 Task: Add a condition where "Group Is Current user's groups" in recently solved tickets.
Action: Mouse moved to (137, 476)
Screenshot: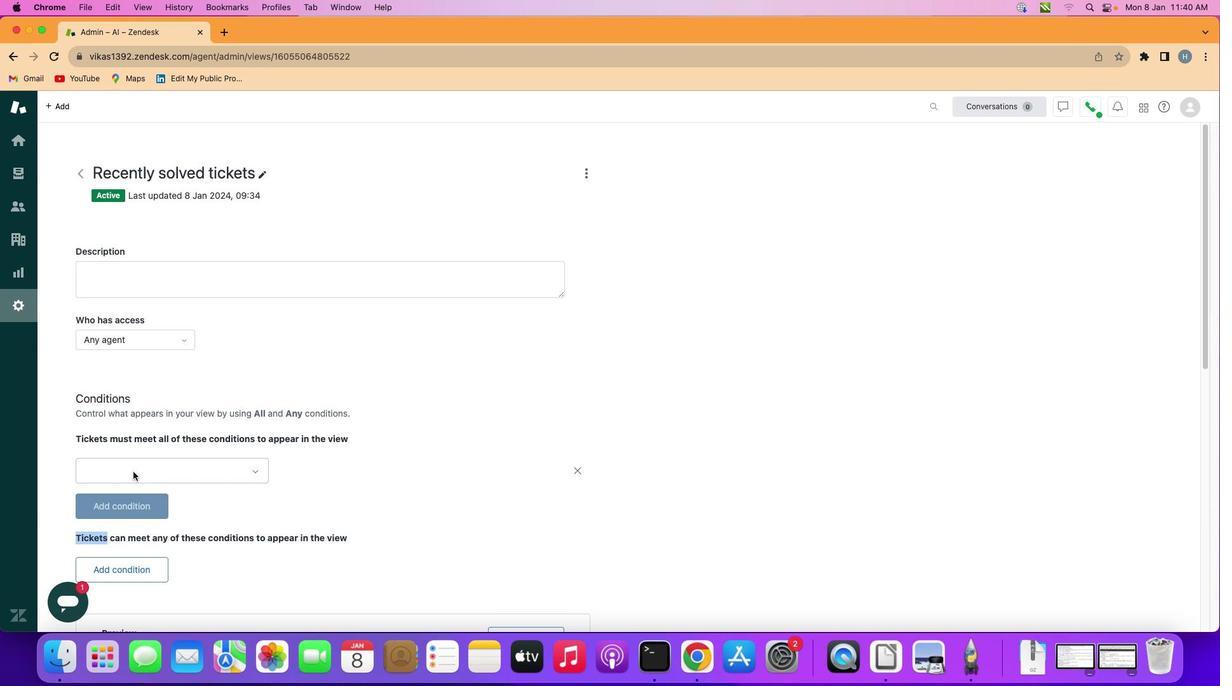 
Action: Mouse pressed left at (137, 476)
Screenshot: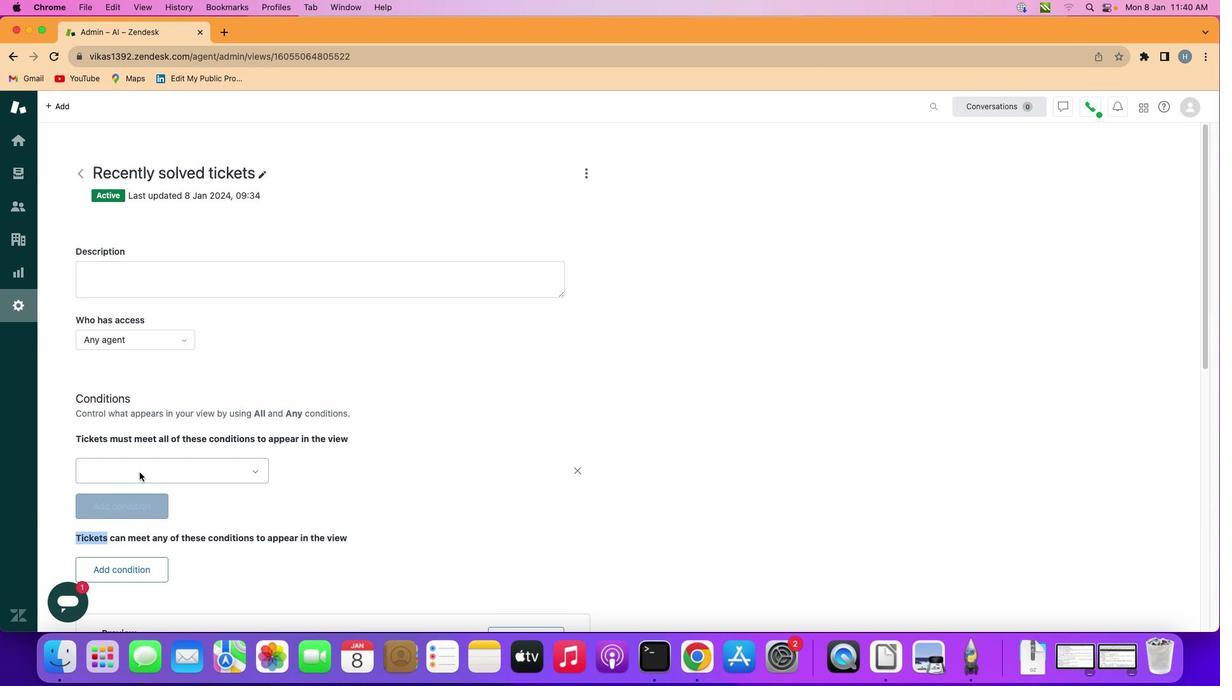 
Action: Mouse moved to (231, 478)
Screenshot: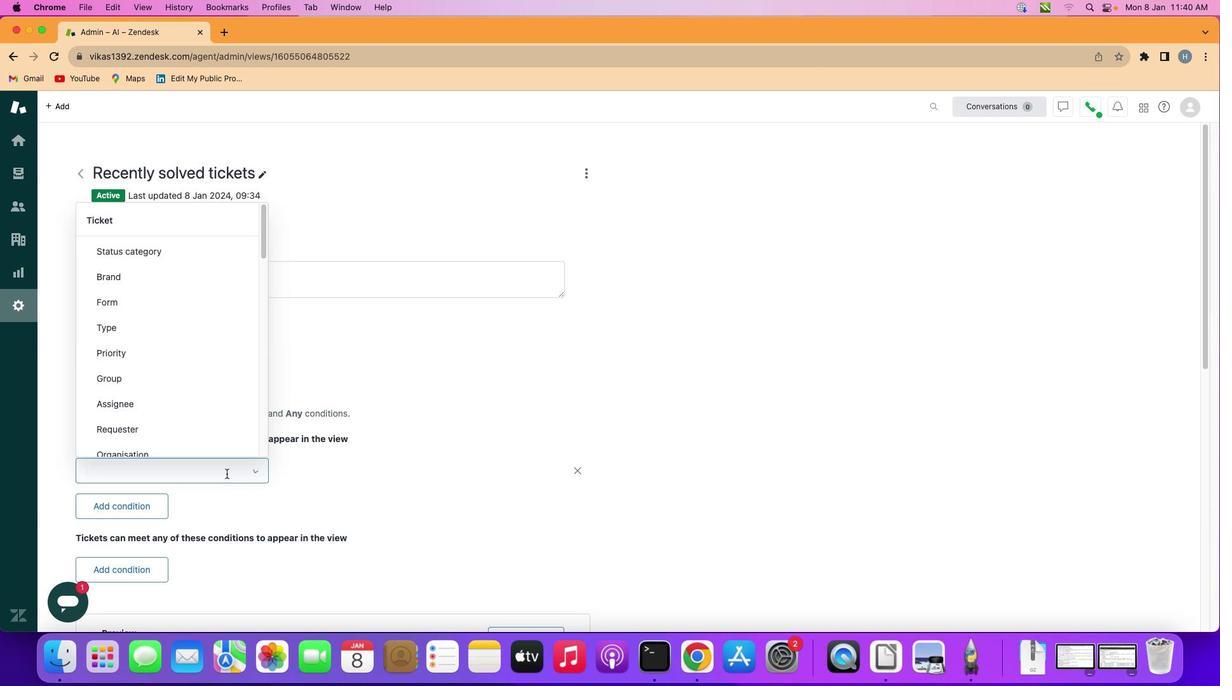 
Action: Mouse pressed left at (231, 478)
Screenshot: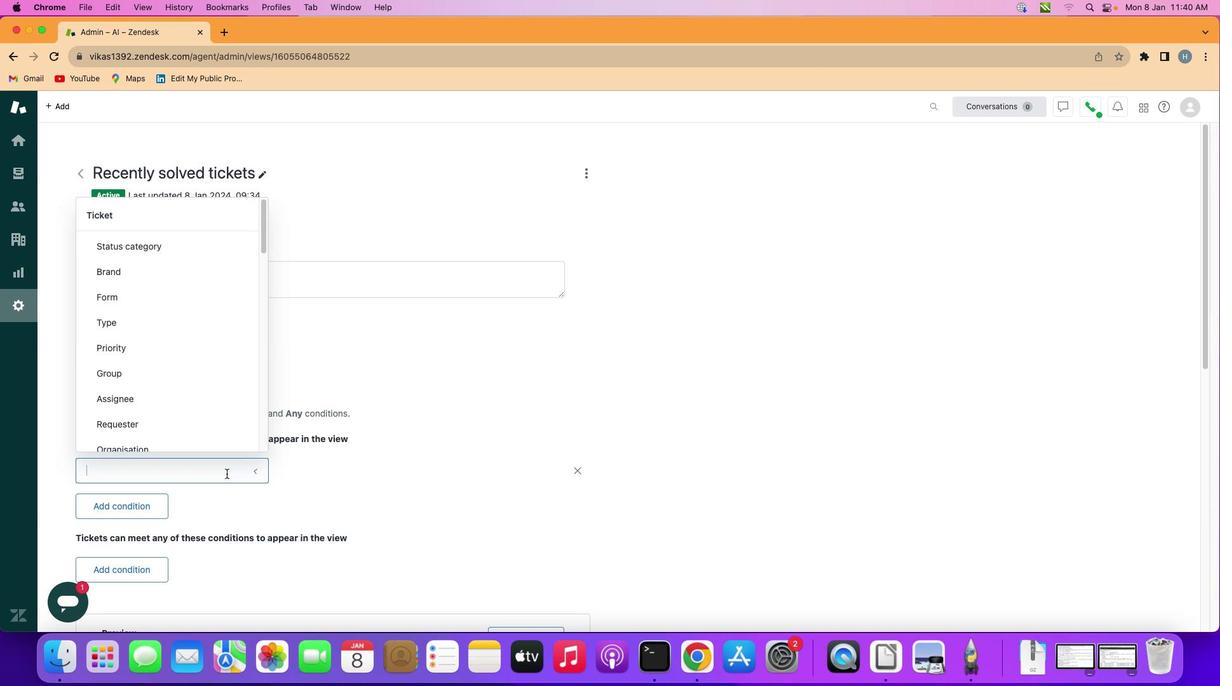 
Action: Mouse moved to (226, 387)
Screenshot: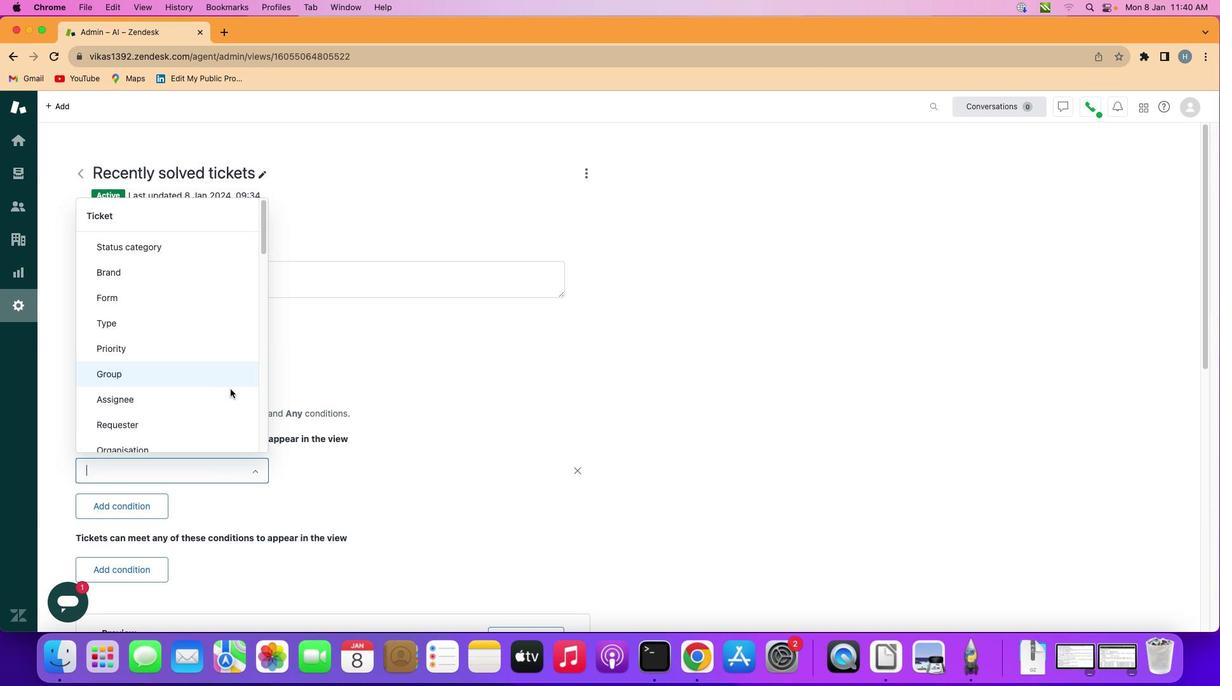 
Action: Mouse pressed left at (226, 387)
Screenshot: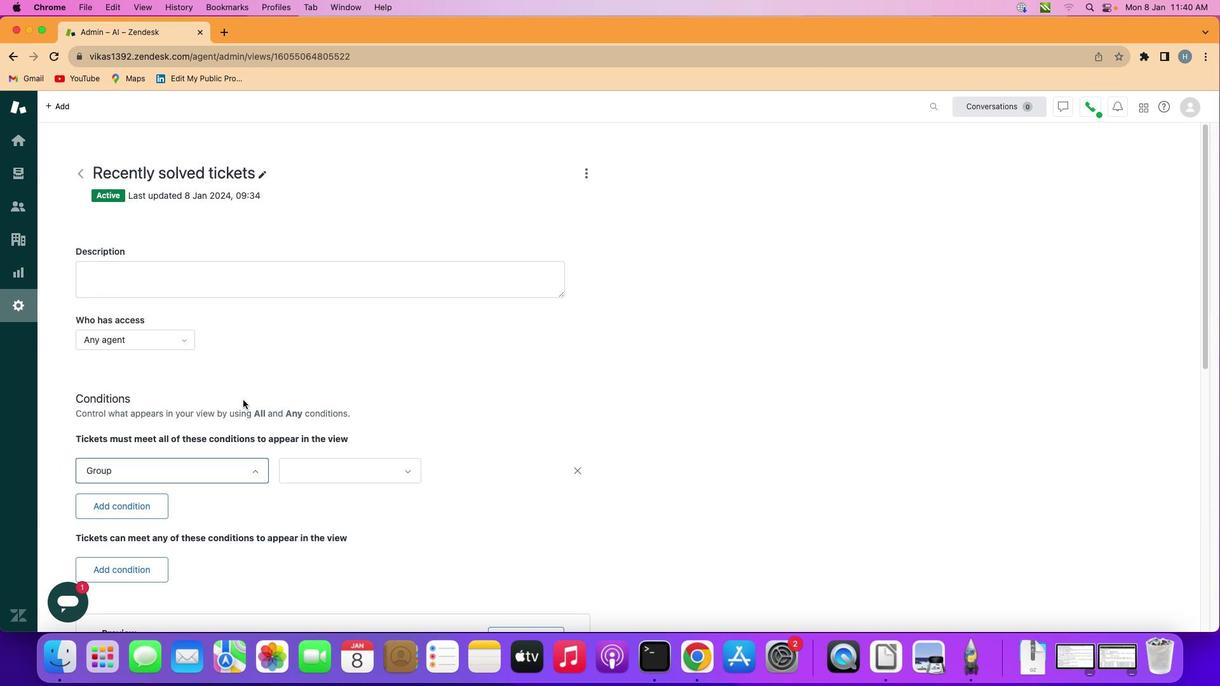 
Action: Mouse moved to (362, 486)
Screenshot: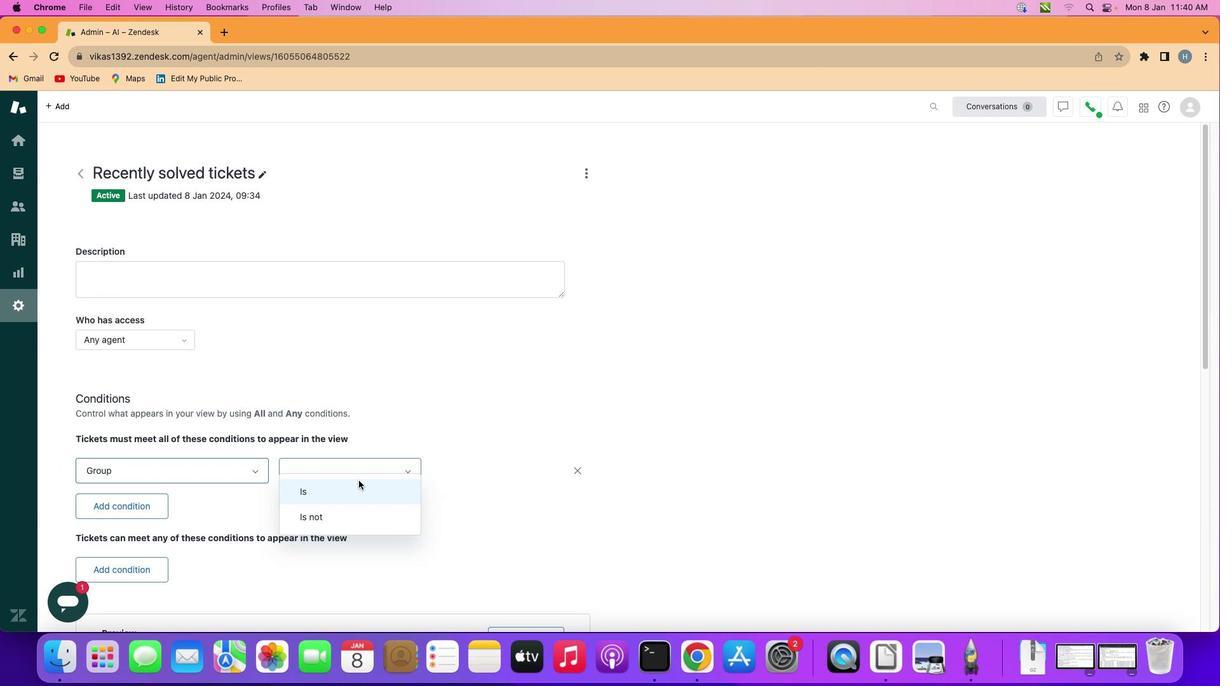 
Action: Mouse pressed left at (362, 486)
Screenshot: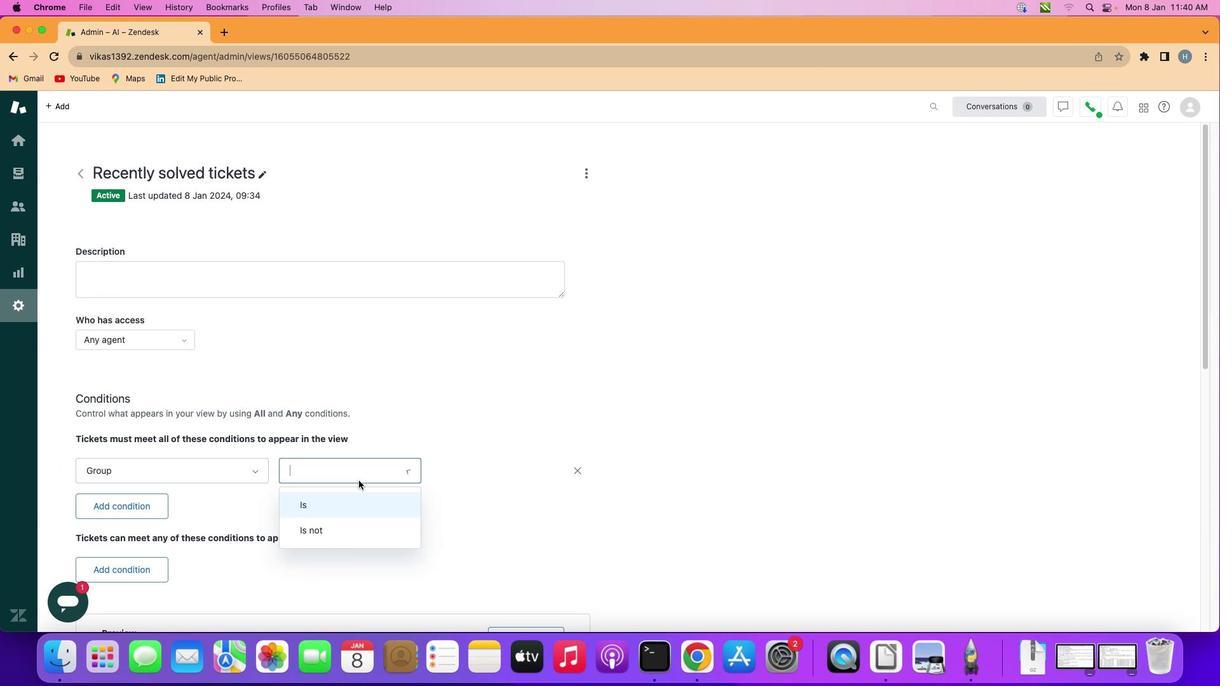 
Action: Mouse moved to (361, 502)
Screenshot: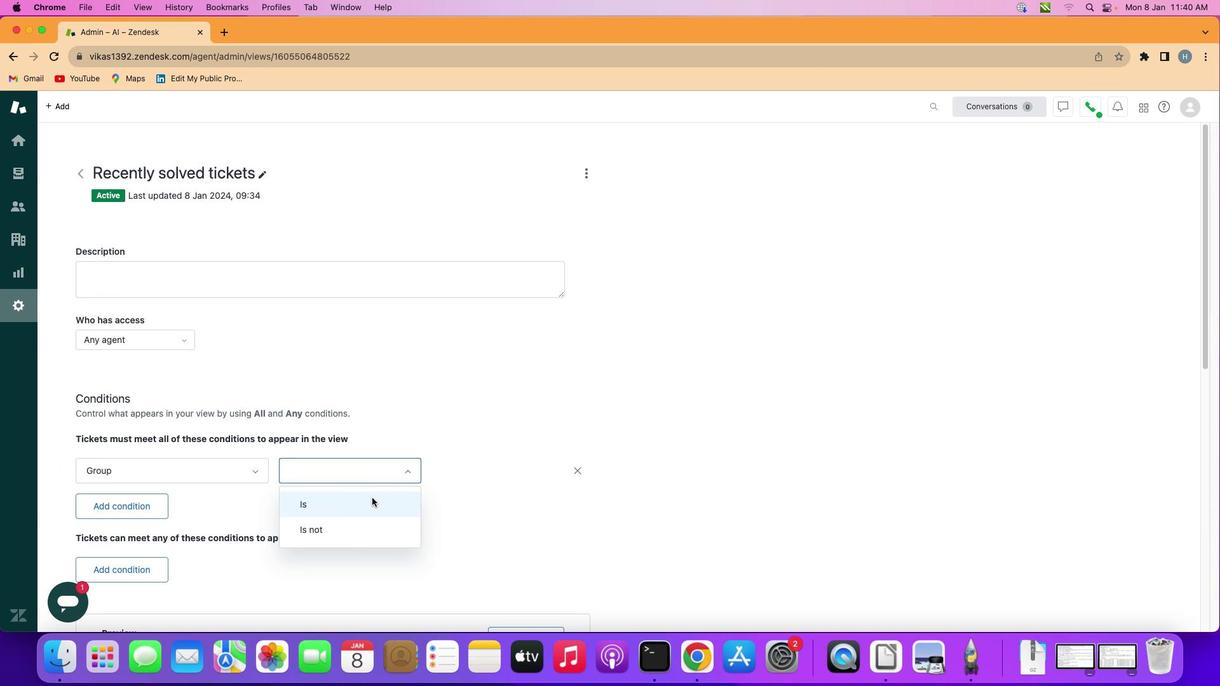 
Action: Mouse pressed left at (361, 502)
Screenshot: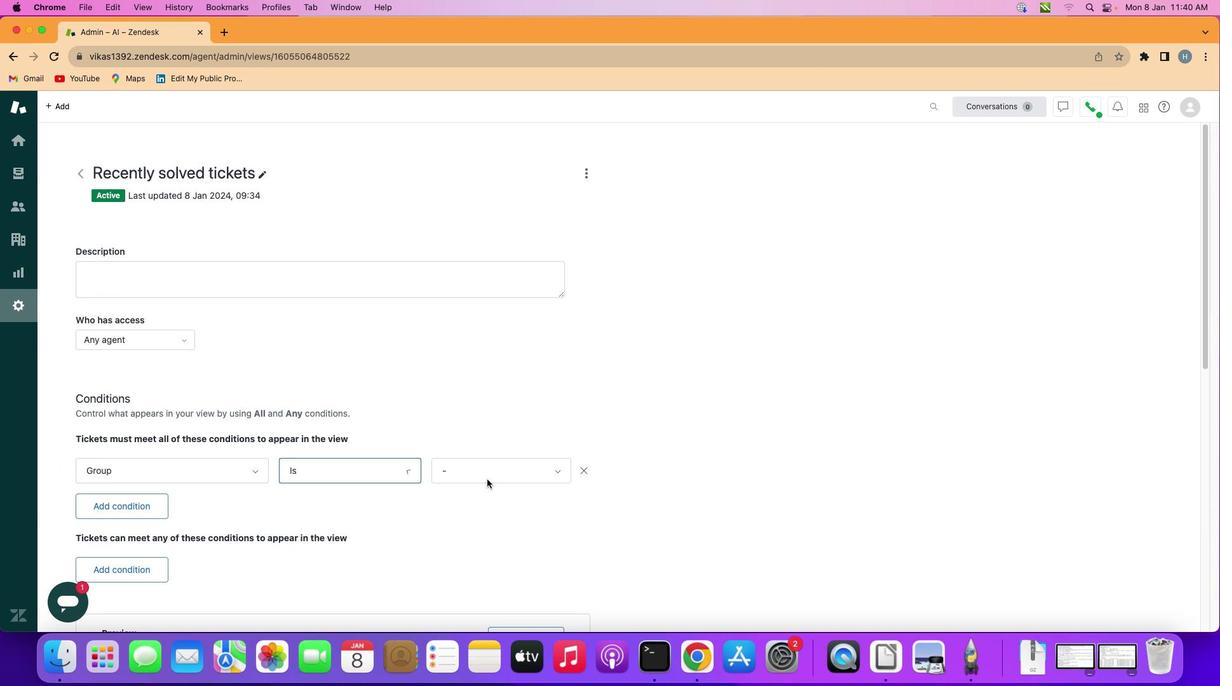 
Action: Mouse moved to (515, 476)
Screenshot: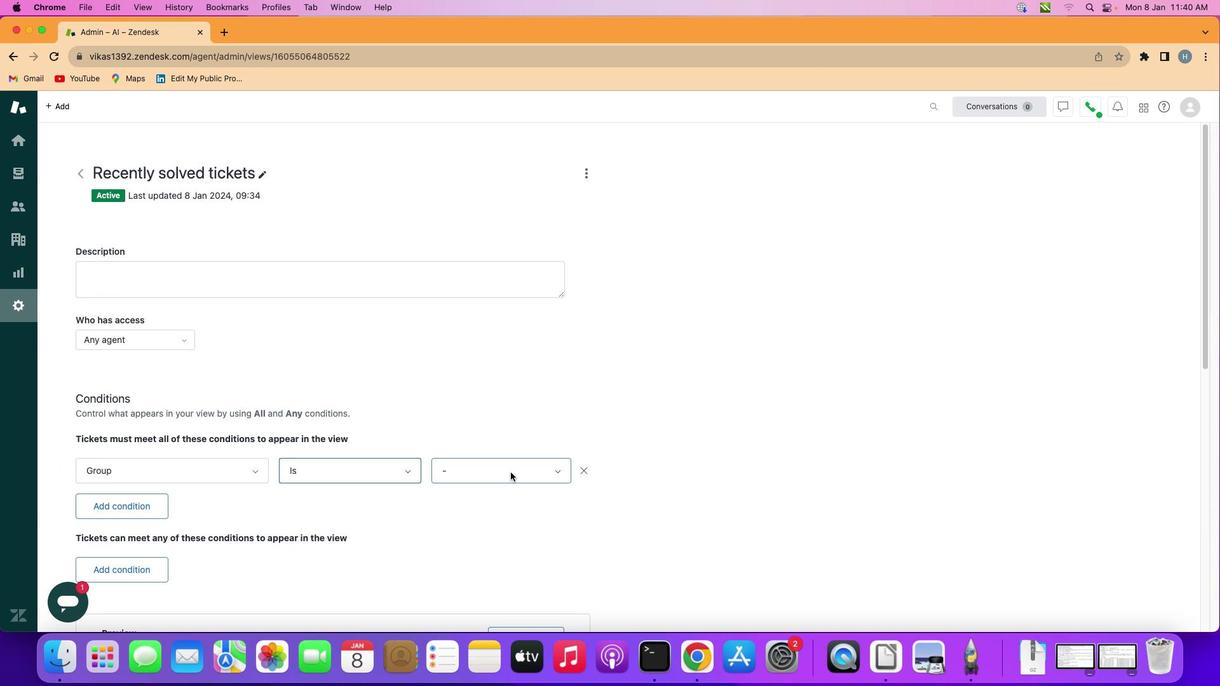 
Action: Mouse pressed left at (515, 476)
Screenshot: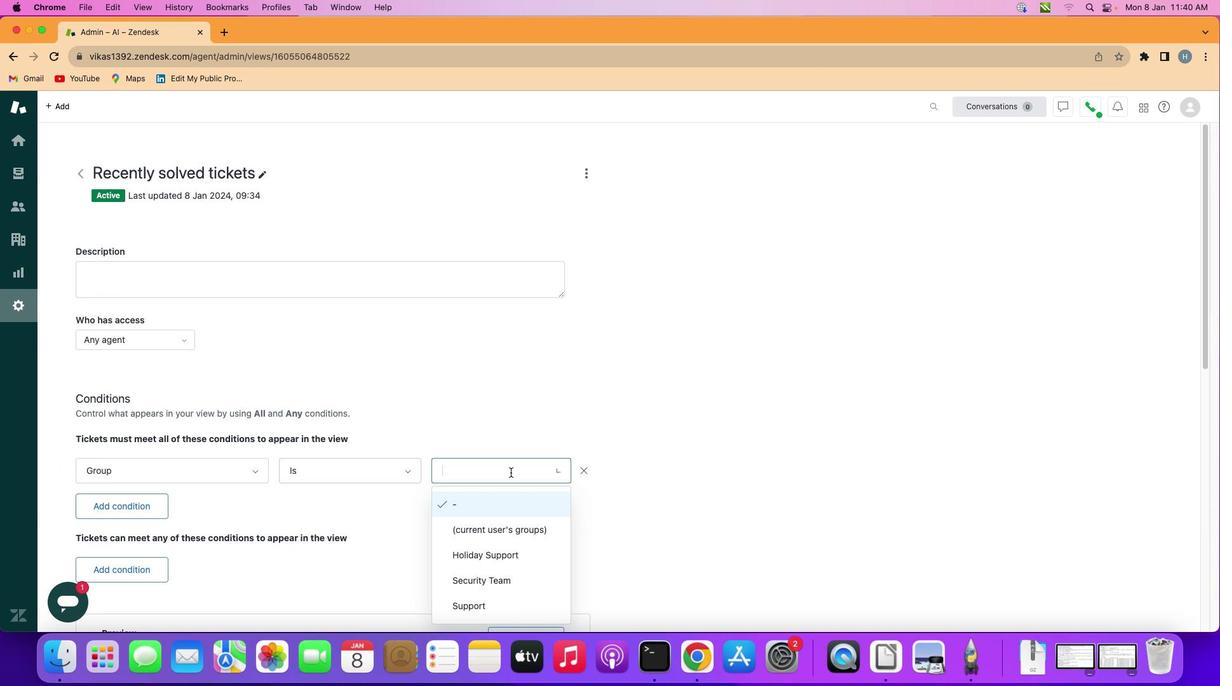 
Action: Mouse moved to (518, 529)
Screenshot: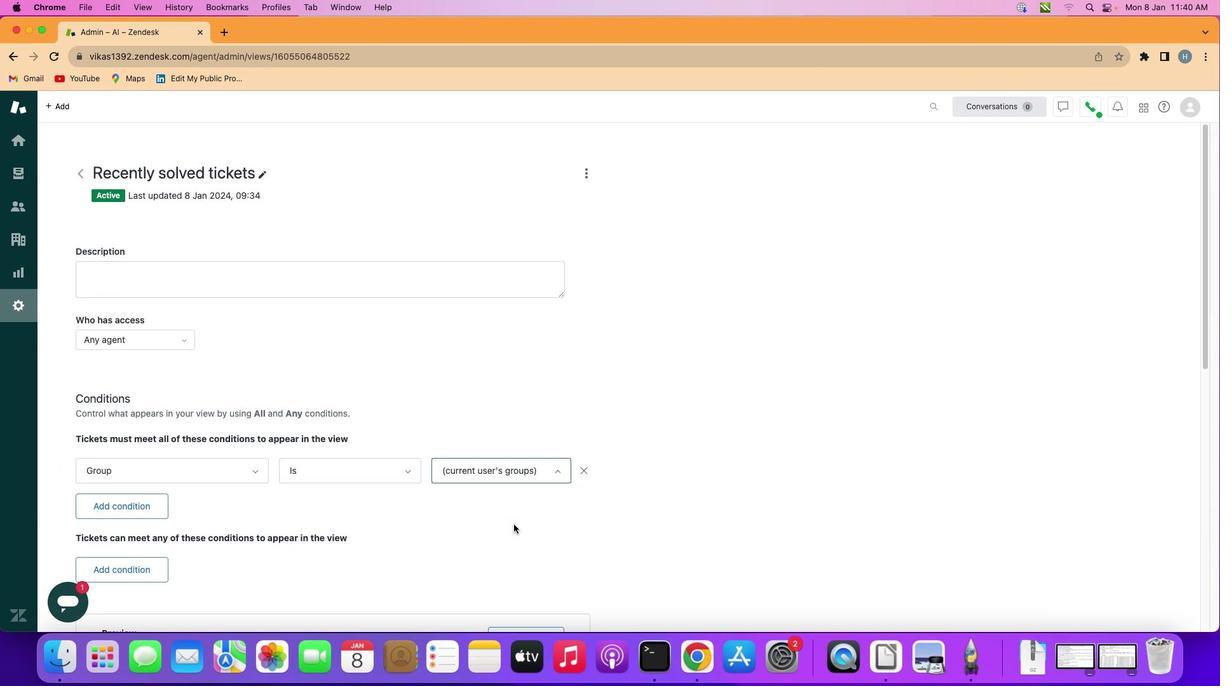 
Action: Mouse pressed left at (518, 529)
Screenshot: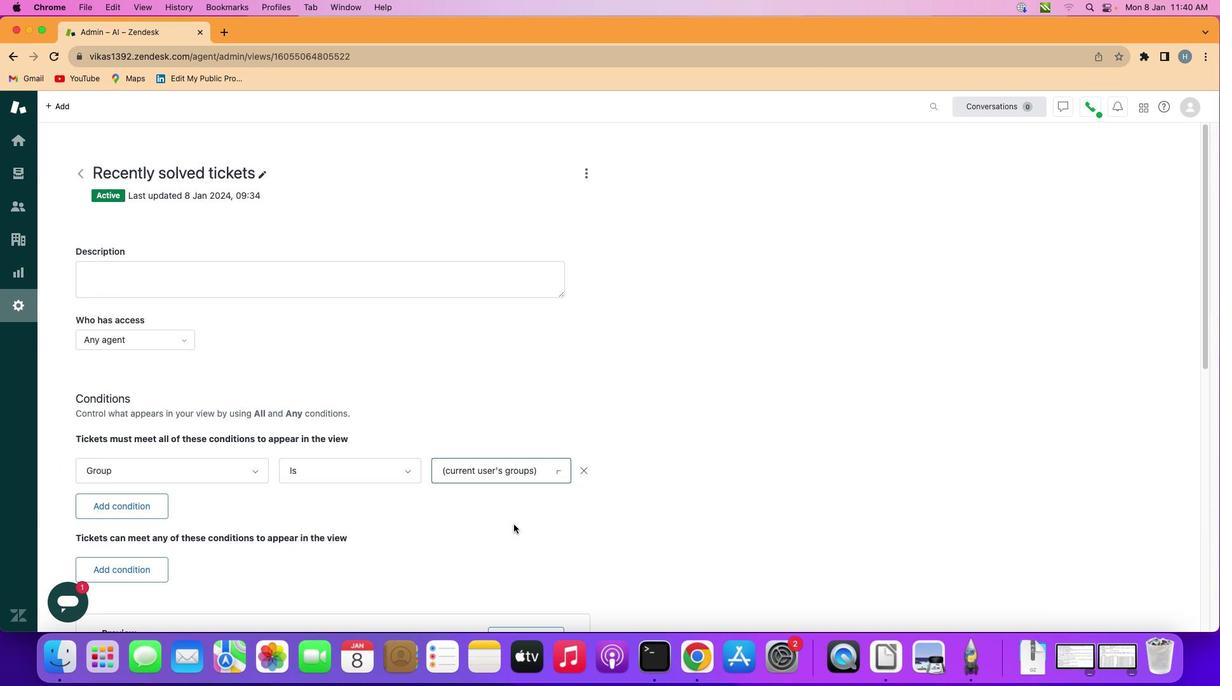 
Action: Mouse moved to (518, 529)
Screenshot: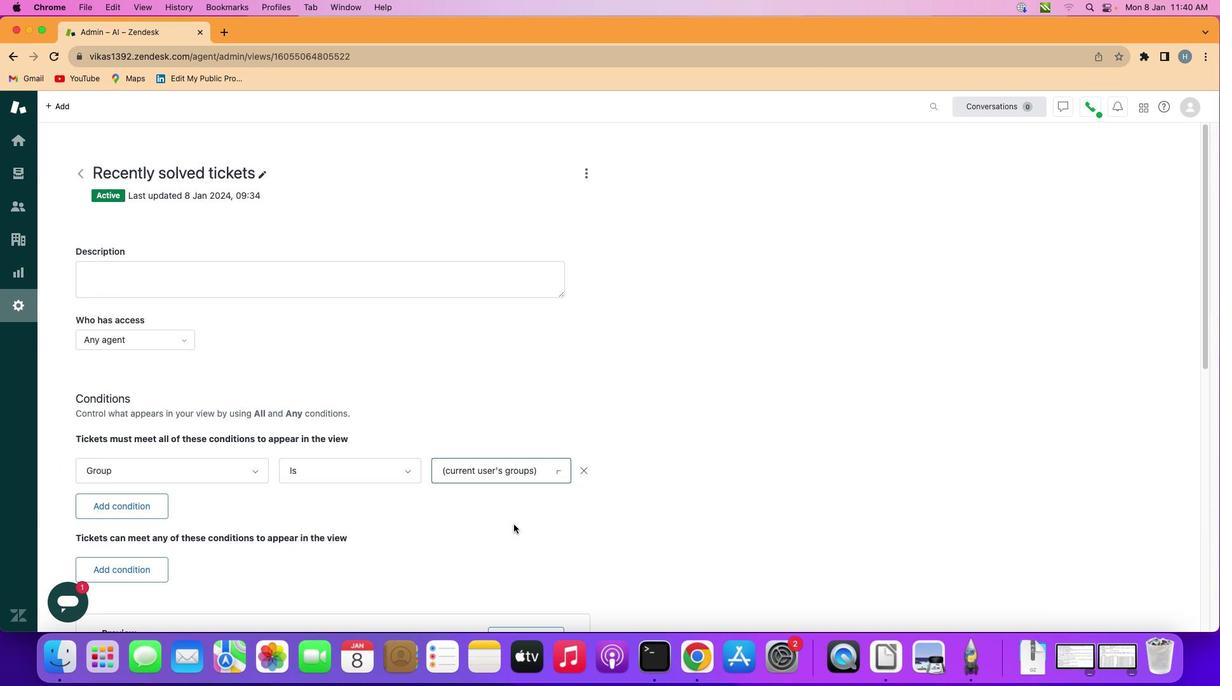 
